 Task: Write a JavaScript program to check if a number is a perfect fourth power.
Action: Mouse moved to (14, 40)
Screenshot: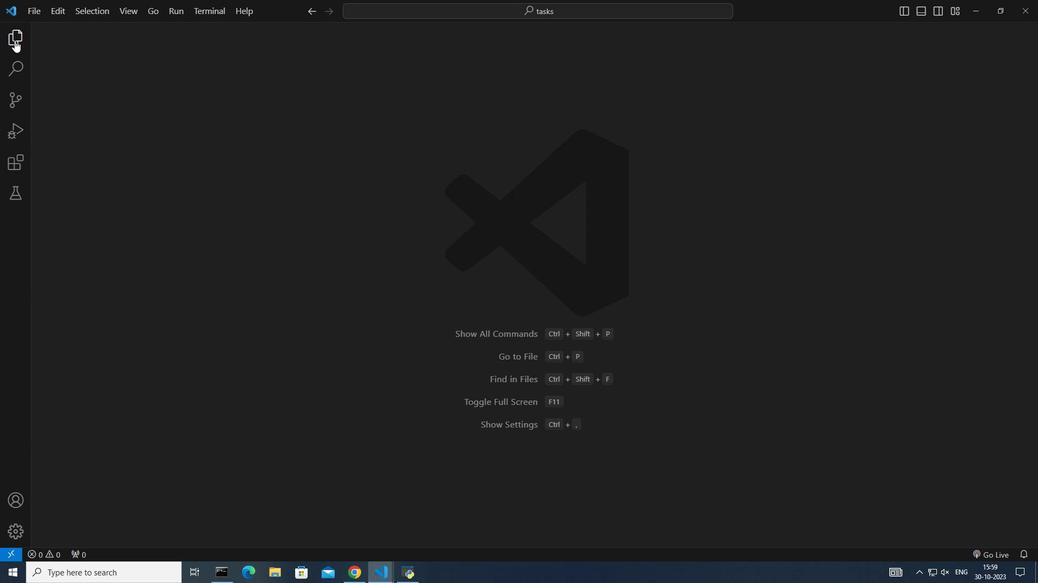 
Action: Mouse pressed left at (14, 40)
Screenshot: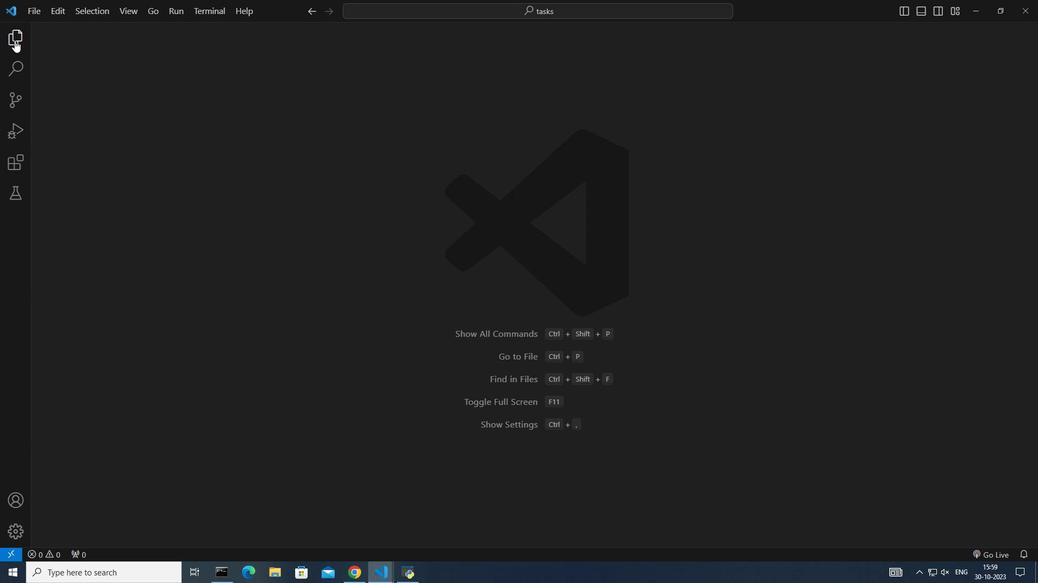 
Action: Mouse moved to (140, 50)
Screenshot: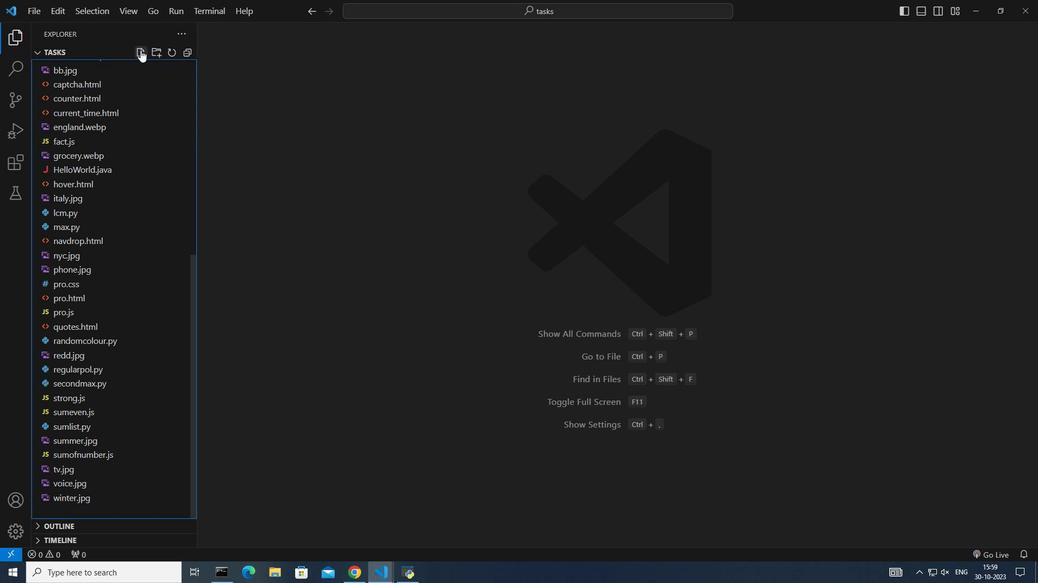 
Action: Mouse pressed left at (140, 50)
Screenshot: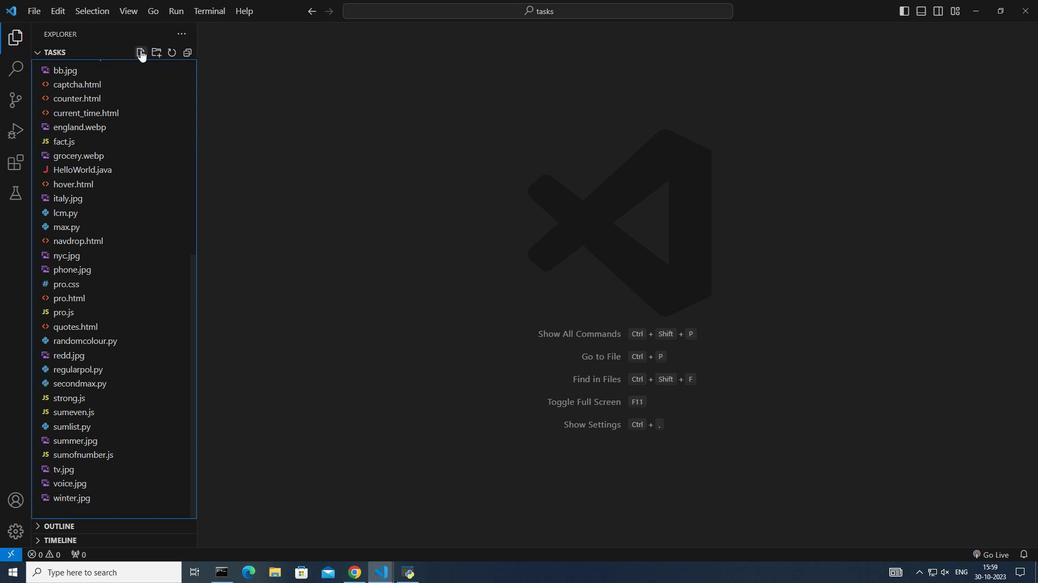 
Action: Key pressed perfectfourthpower.js<Key.enter>
Screenshot: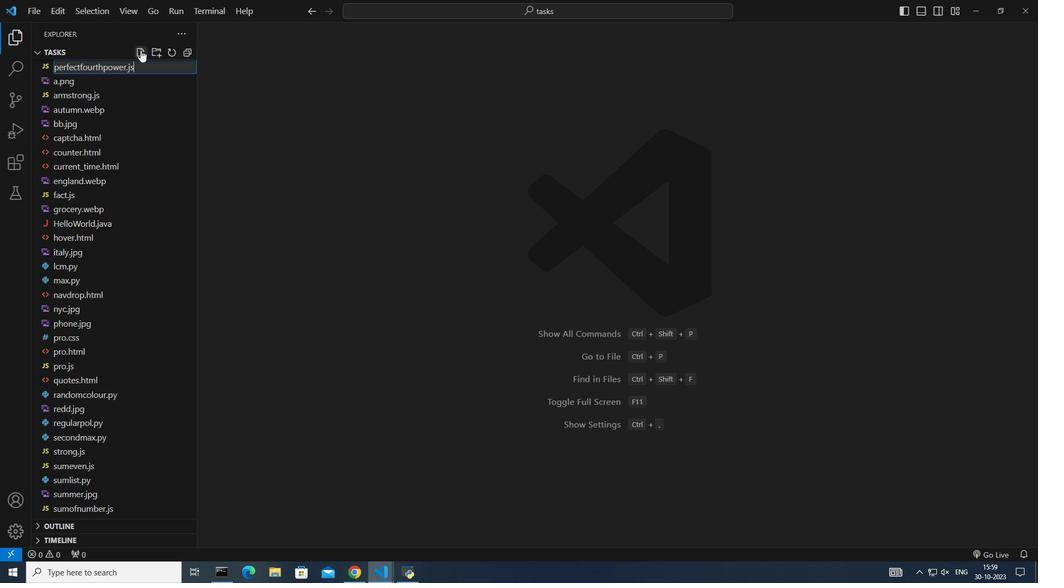 
Action: Mouse moved to (9, 40)
Screenshot: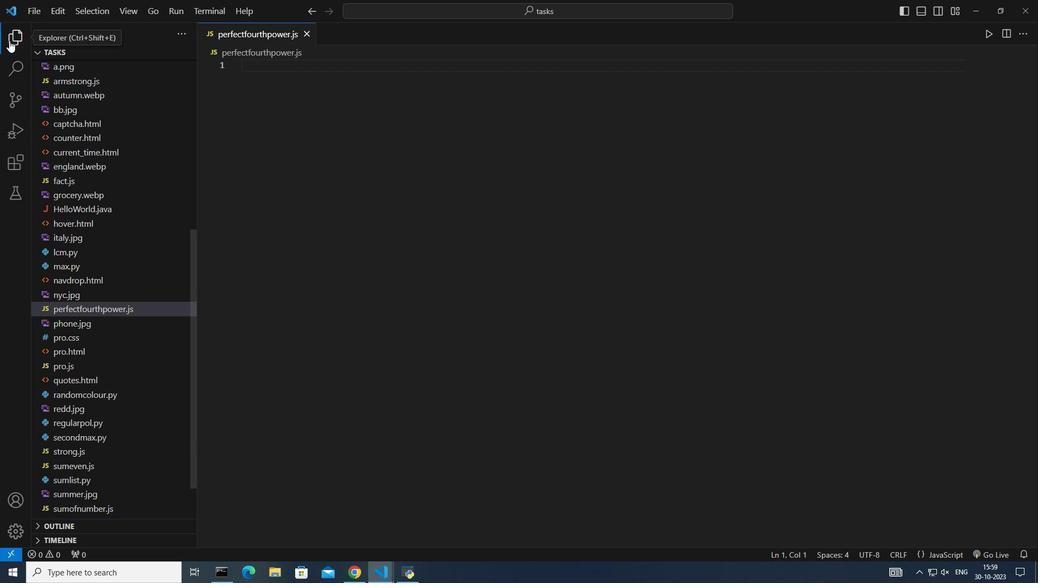 
Action: Mouse pressed left at (9, 40)
Screenshot: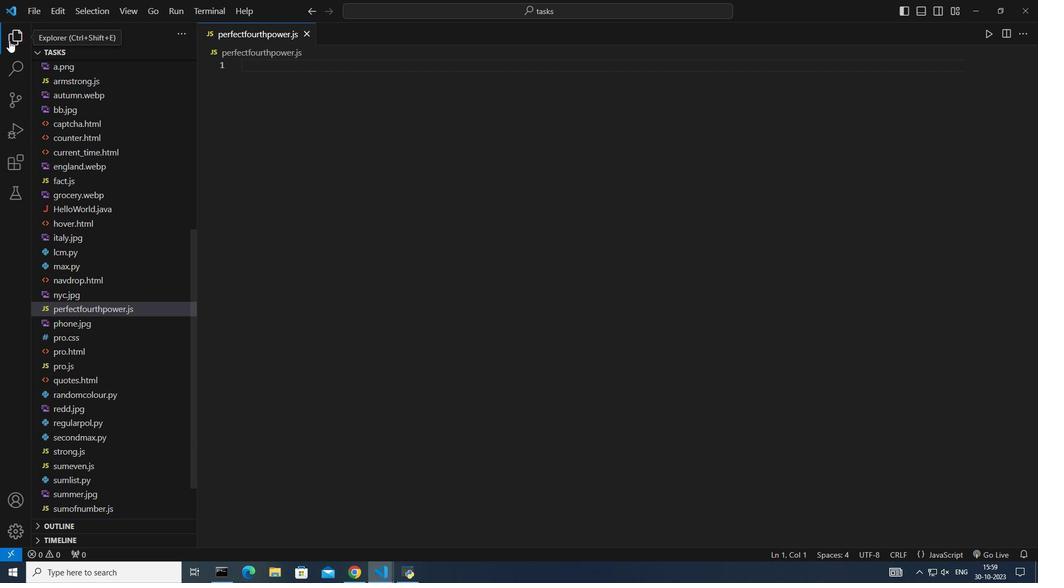 
Action: Mouse moved to (238, 198)
Screenshot: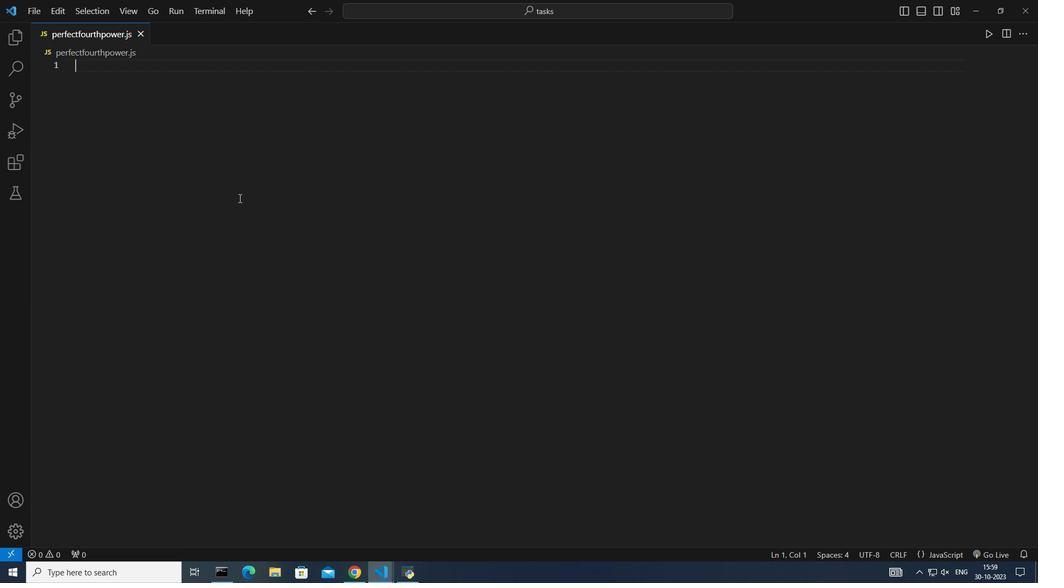 
Action: Mouse pressed left at (238, 198)
Screenshot: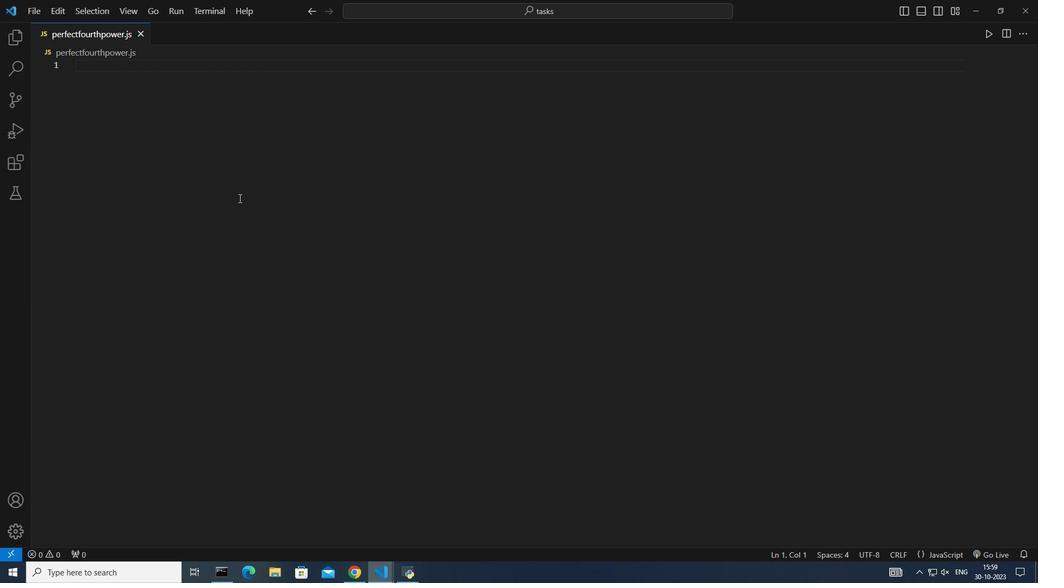 
Action: Key pressed function<Key.space>is<Key.shift>Perfect<Key.shift>Fourth<Key.shift>Power<Key.shift_r>(number<Key.right><Key.space><Key.shift_r>{<Key.enter>if<Key.space><Key.shift_r>(number<Key.space><Key.shift_r><=<Key.space>0<Key.right><Key.space><Key.shift_r>{<Key.enter>return<Key.space>false;<Key.space>//handling<Key.space>non-[<Key.backspace>positive<Key.space>numbers<Key.esc><Key.down><Key.enter><Key.enter>const<Key.space>root<Key.space>=<Key.space><Key.shift>Math.round<Key.shift_r>(<Key.shift>Math.pow<Key.shift_r>(number,<Key.space>1/4<Key.right><Key.right>;<Key.space>//<Key.shift>Calculating<Key.space>the<Key.space>4th<Key.space>root<Key.space>of<Key.space>the<Key.space>number<Key.enter>return<Key.space><Key.shift>Math.pow<Key.shift_r>(root,<Key.space>4<Key.right><Key.space>===<Key.space>number;<Key.space>//<Key.shift>Chc<Key.backspace>ecking<Key.space>if<Key.space>the<Key.space>4th<Key.space>power<Key.space>of<Key.space>the<Key.space>root<Key.space>is<Key.space>wqual<Key.space>to<Key.space>the<Key.space>number<Key.down><Key.down><Key.enter><Key.enter>//<Key.shift>Example<Key.space>usage<Key.enter>const<Key.space>numberto<Key.shift><Key.shift><Key.shift><Key.shift><Key.shift><Key.shift><Key.shift><Key.shift><Key.shift><Key.shift>check<Key.space>=<Key.space>625;<Key.space>//change<Key.space>this<Key.space>number<Key.space>to<Key.space>check<Key.space>i<Key.space>f<Key.backspace><Key.backspace>f<Key.space>it's<Key.space>a<Key.space>perfect<Key.space>fourth<Key.space>power<Key.enter>const<Key.space>i<Key.space><Key.backspace>s<Key.space><Key.backspace><Key.shift>Perfect<Key.shift><Key.shift>Power<Key.space>=<Key.space>is<Key.enter><Key.shift_r>(num<Key.enter><Key.right>;<Key.enter><Key.enter>if<Key.shift_r><Key.space><Key.shift_r>(isper<Key.down><Key.enter><Key.right><Key.space><Key.shift_r>{<Key.enter>conosle<Key.backspace><Key.backspace><Key.backspace><Key.backspace>sole.log<Key.shift_r>(numb<Key.enter><Key.space><Key.shift_r>+<Key.space>'<Key.space>is<Key.space>a<Key.space>perfect<Key.space>fourth<Key.space>power.<Key.backspace><Key.right><Key.right>'<Key.down><Key.tab>else<Key.space><Key.shift_r>{<Key.enter>console.log<Key.shift_r>(nume<Key.backspace>ber<Key.shift>Toc<Key.enter><Key.space><Key.shift_r>+<Key.space>'<Key.space>is<Key.space>not<Key.space>a<Key.space>perfect<Key.space>fourth<Key.space>power.<Key.right><Key.right>'<Key.backspace>;<Key.up><Key.up><Key.backspace><Key.backspace>;
Screenshot: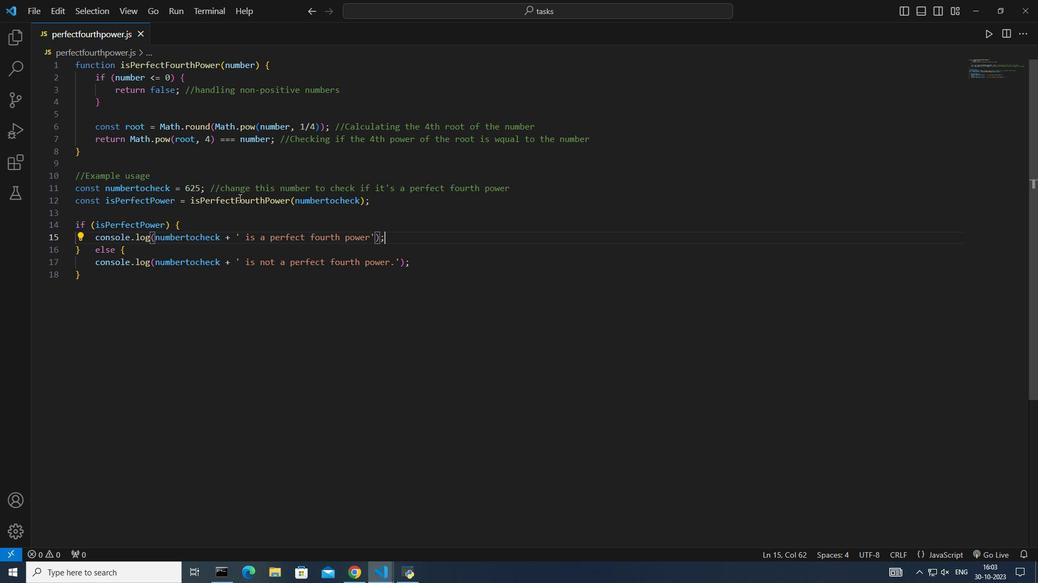 
Action: Mouse moved to (288, 197)
Screenshot: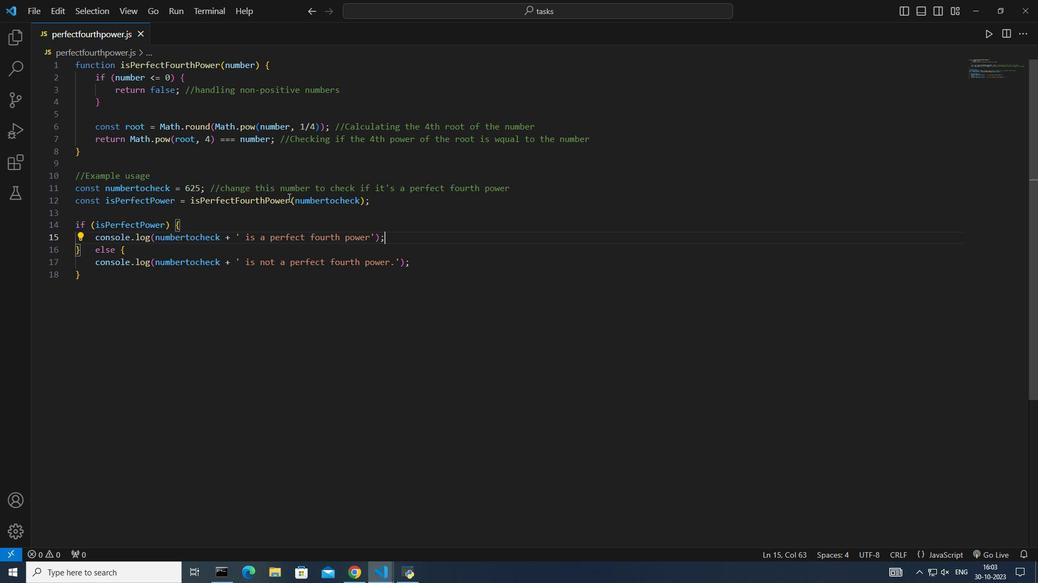 
Action: Mouse pressed right at (288, 197)
Screenshot: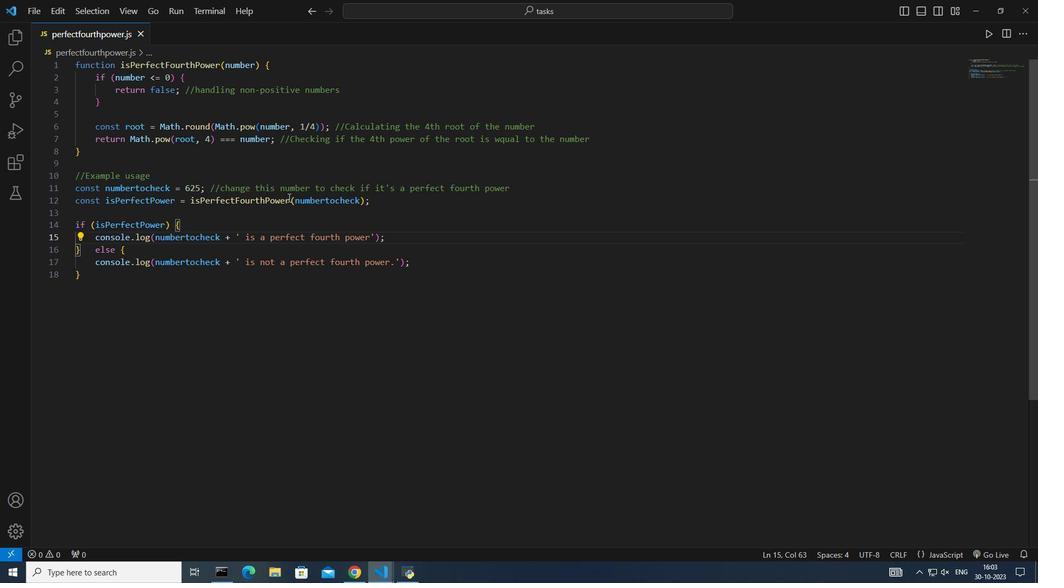 
Action: Mouse moved to (310, 204)
Screenshot: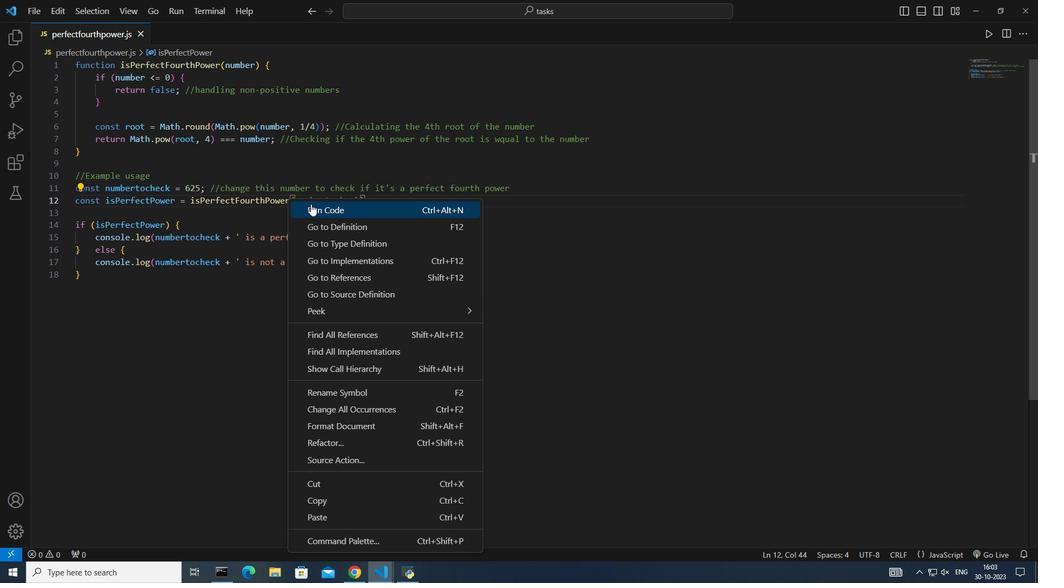 
Action: Mouse pressed left at (310, 204)
Screenshot: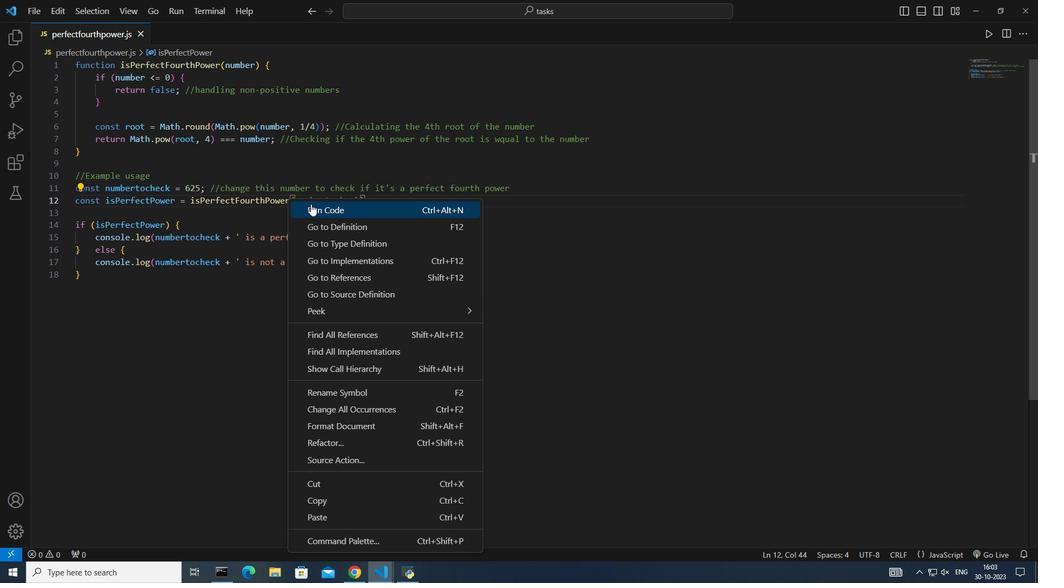 
Action: Mouse moved to (199, 185)
Screenshot: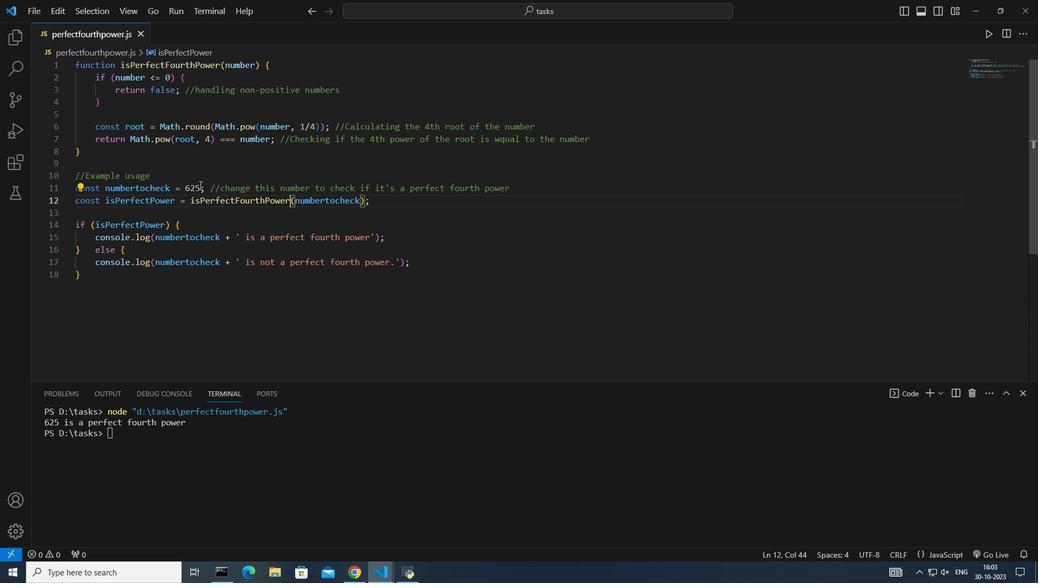 
Action: Mouse pressed left at (199, 185)
Screenshot: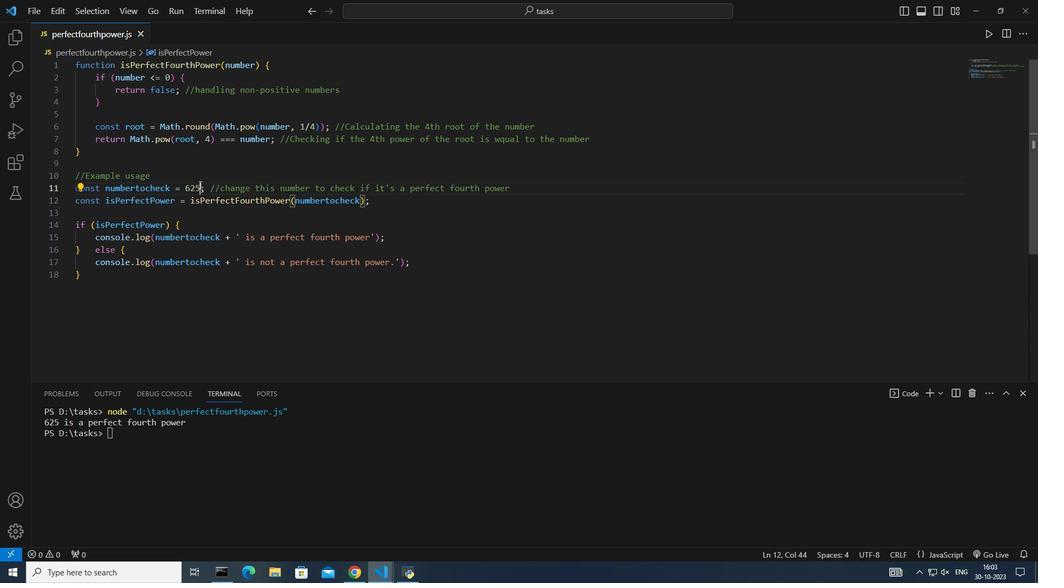 
Action: Mouse moved to (267, 210)
Screenshot: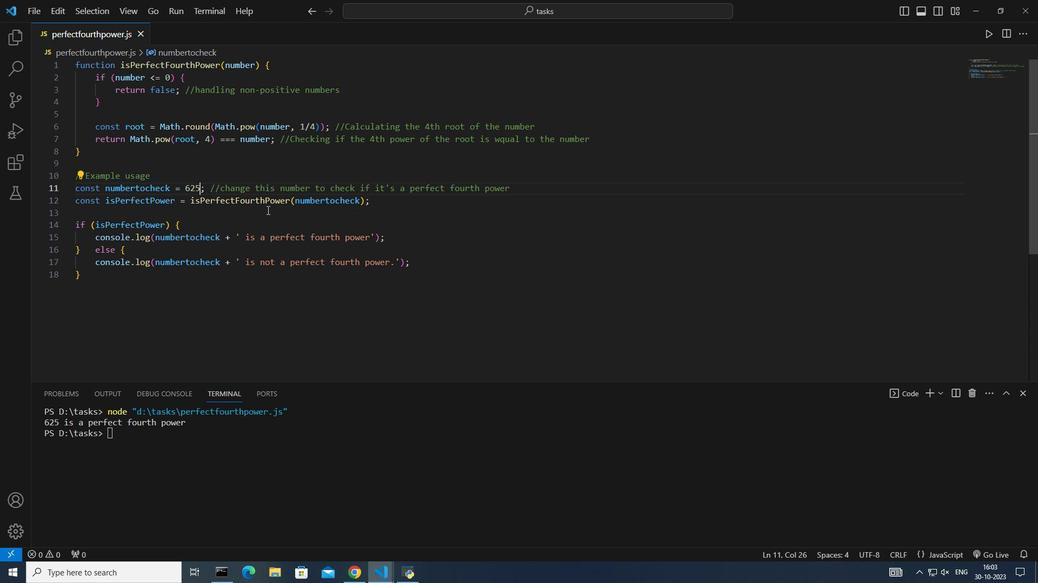 
Action: Key pressed <Key.backspace><Key.backspace><Key.backspace>8
Screenshot: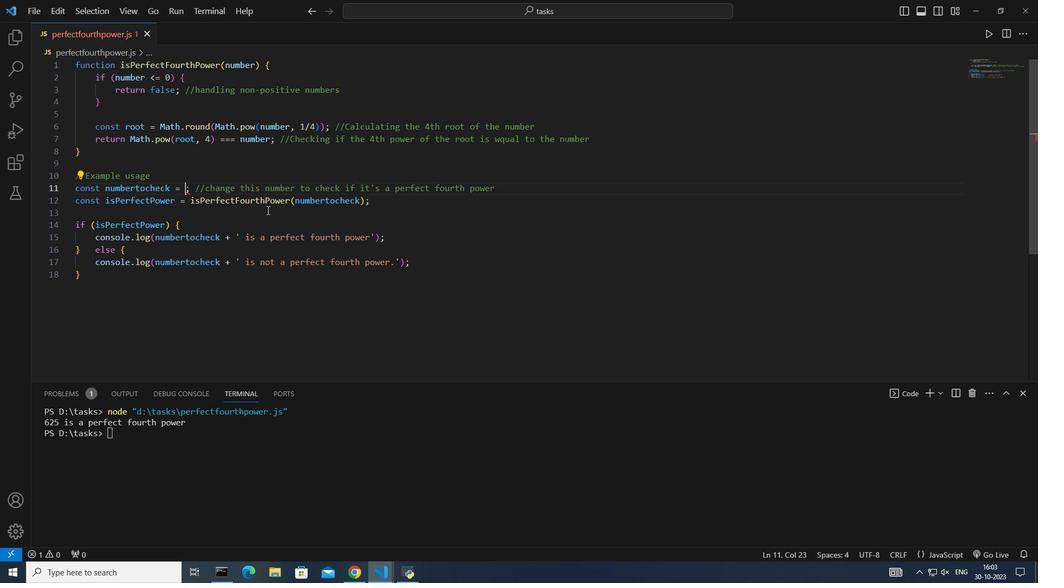 
Action: Mouse moved to (267, 192)
Screenshot: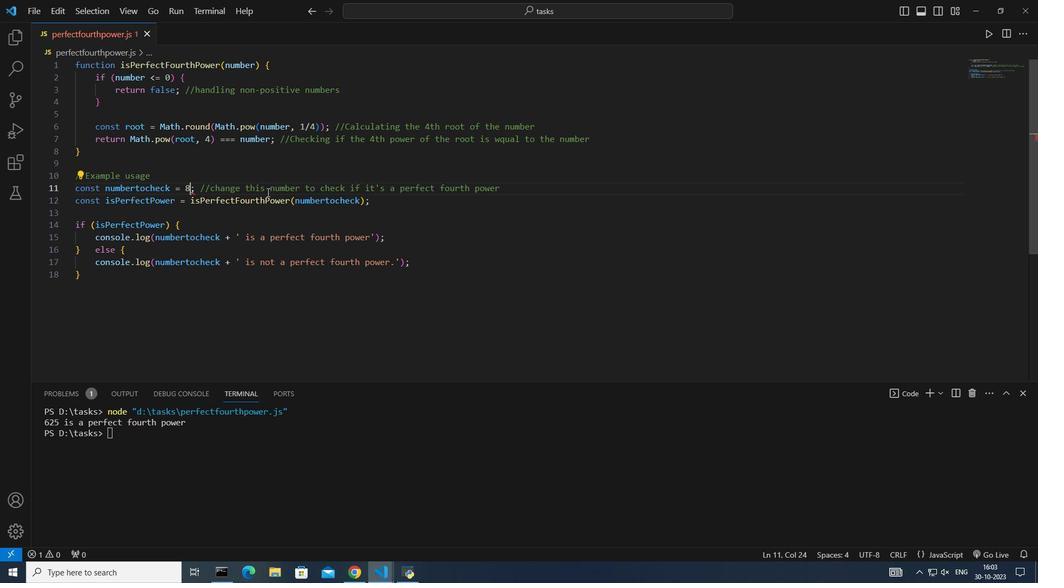 
Action: Mouse pressed right at (267, 192)
Screenshot: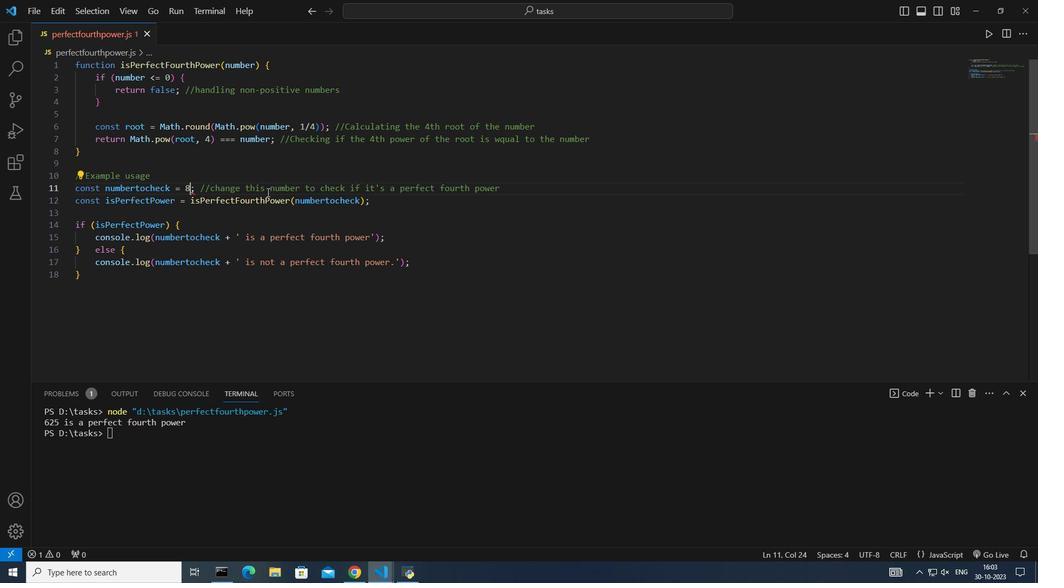 
Action: Mouse moved to (276, 203)
Screenshot: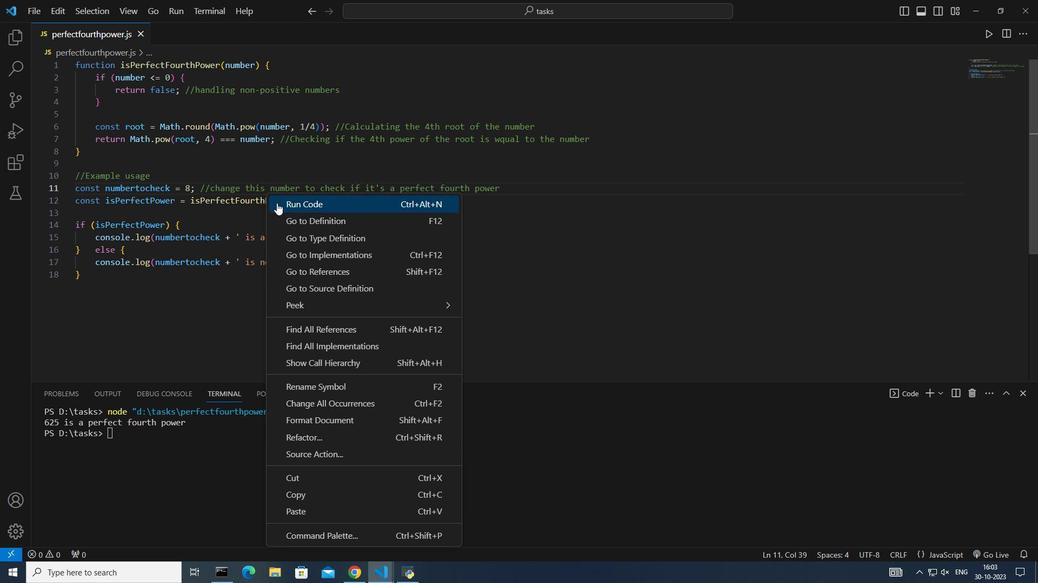 
Action: Mouse pressed left at (276, 203)
Screenshot: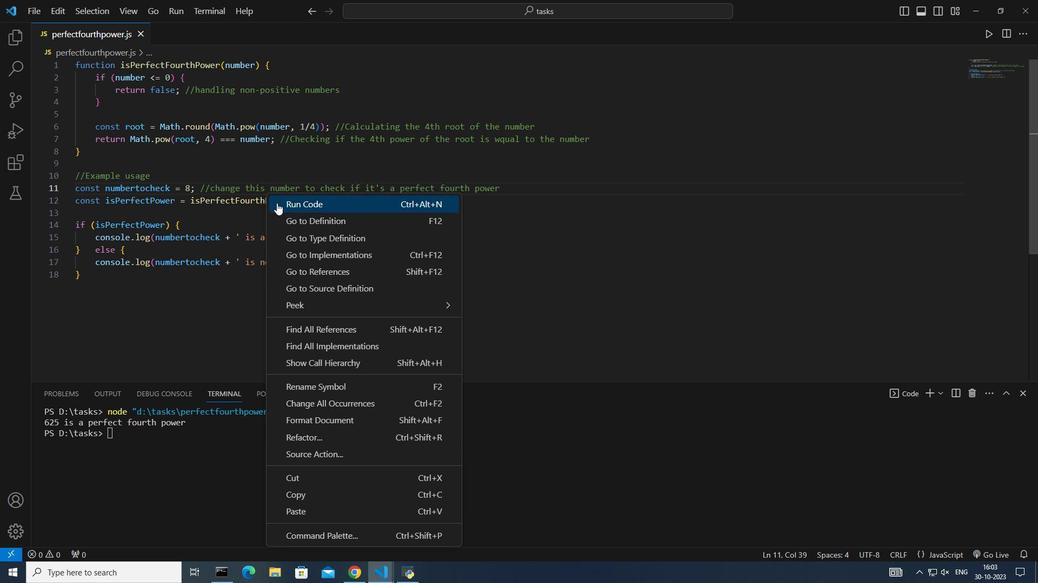 
Action: Mouse moved to (127, 148)
Screenshot: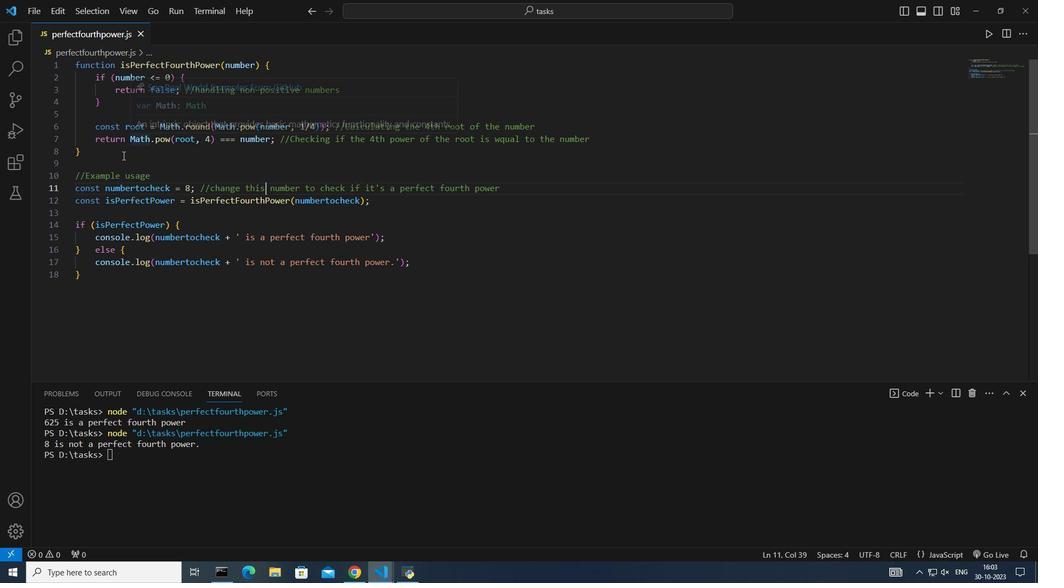 
